 Task: Make in the project ChainTech an epic 'IT governance framework implementation'. Create in the project ChainTech an epic 'Cloud disaster recovery'. Add in the project ChainTech an epic 'Cloud-based analytics platform development'
Action: Mouse moved to (192, 51)
Screenshot: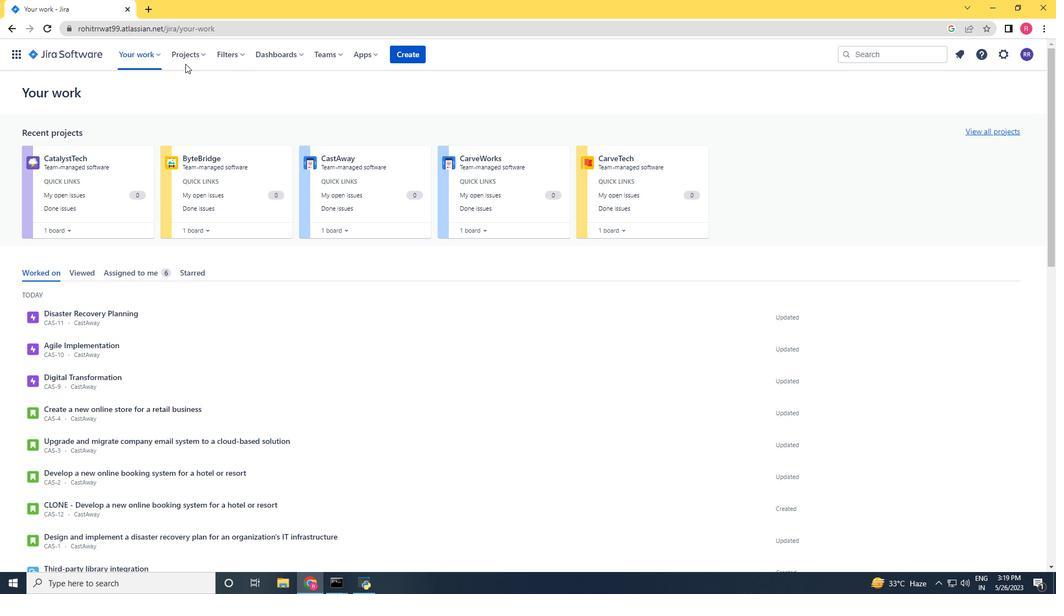
Action: Mouse pressed left at (192, 51)
Screenshot: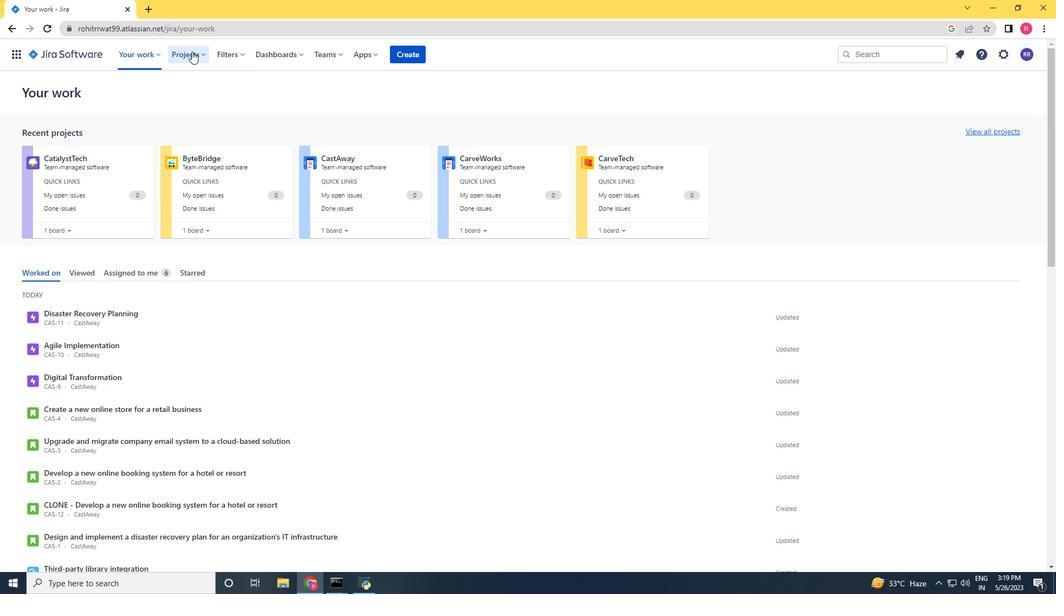 
Action: Mouse moved to (220, 106)
Screenshot: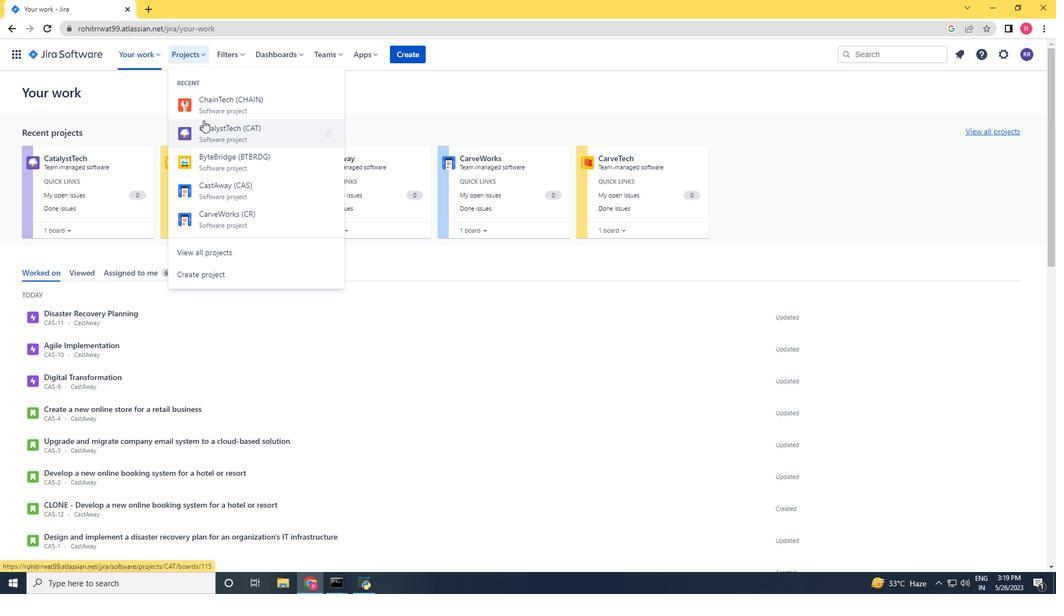 
Action: Mouse pressed left at (220, 106)
Screenshot: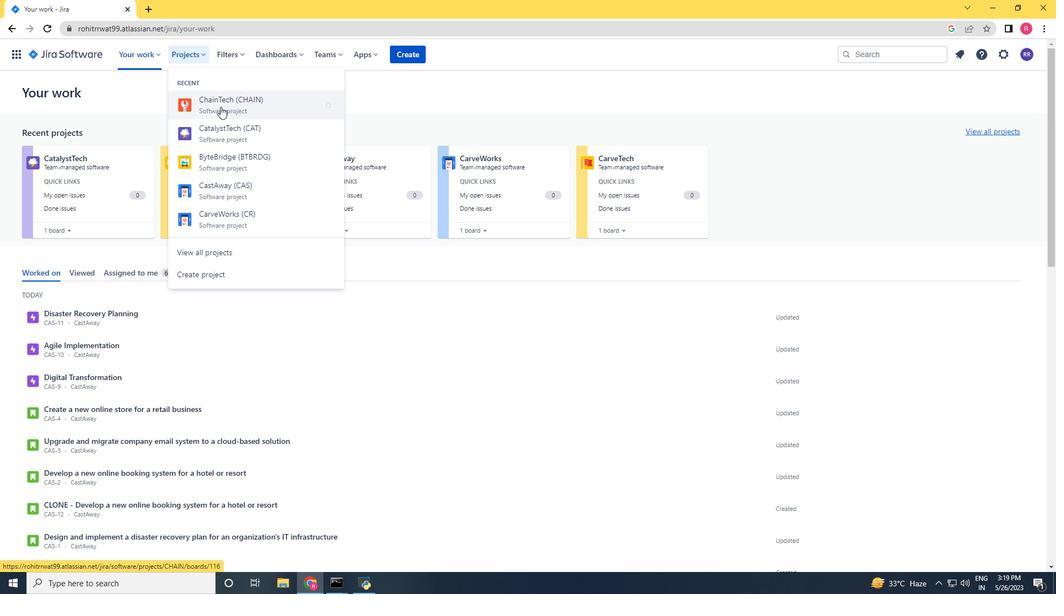
Action: Mouse moved to (74, 169)
Screenshot: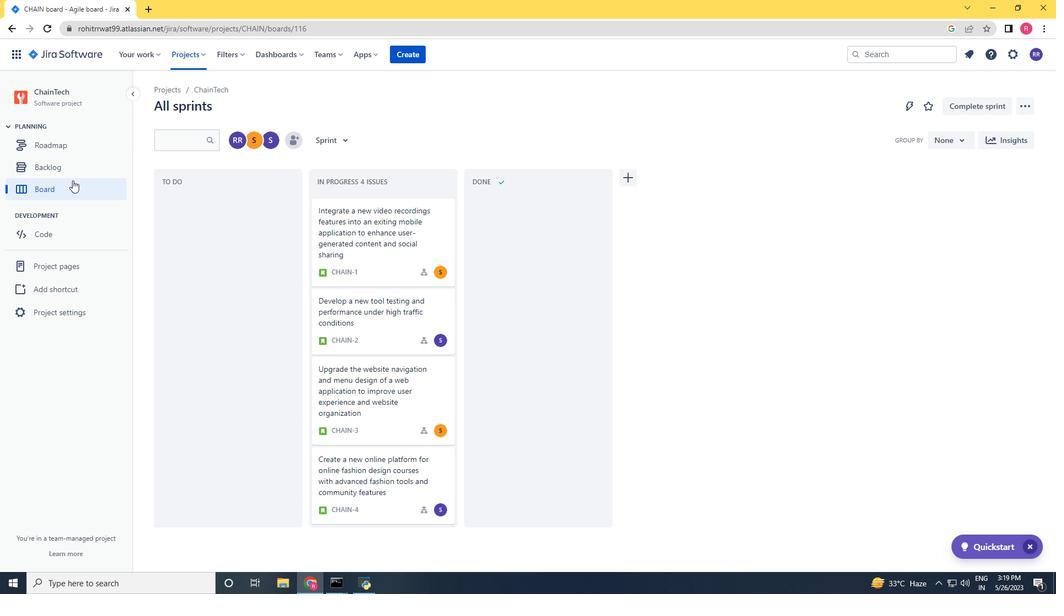 
Action: Mouse pressed left at (74, 169)
Screenshot: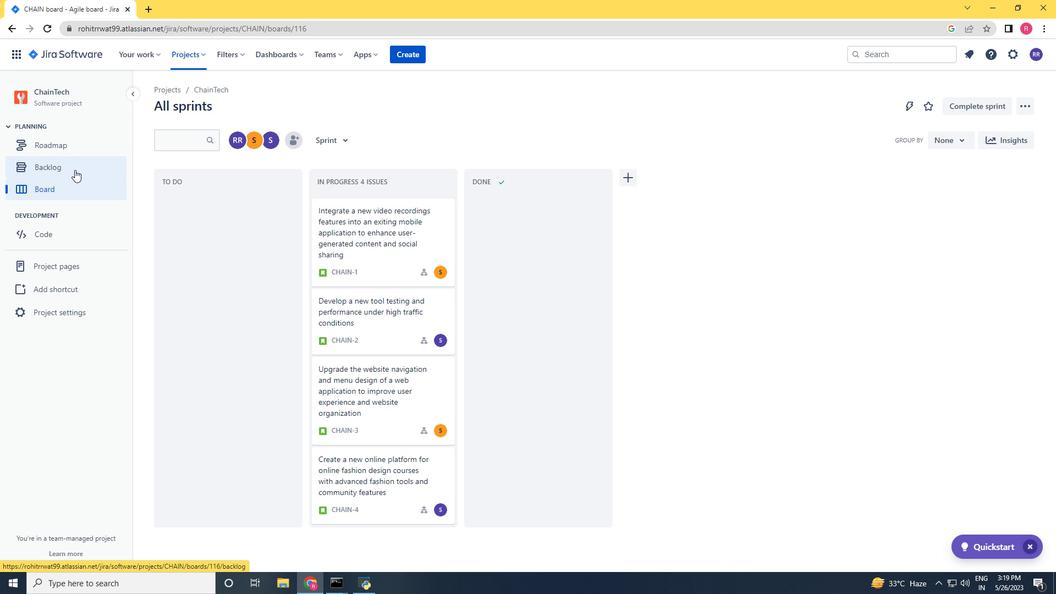 
Action: Mouse moved to (336, 142)
Screenshot: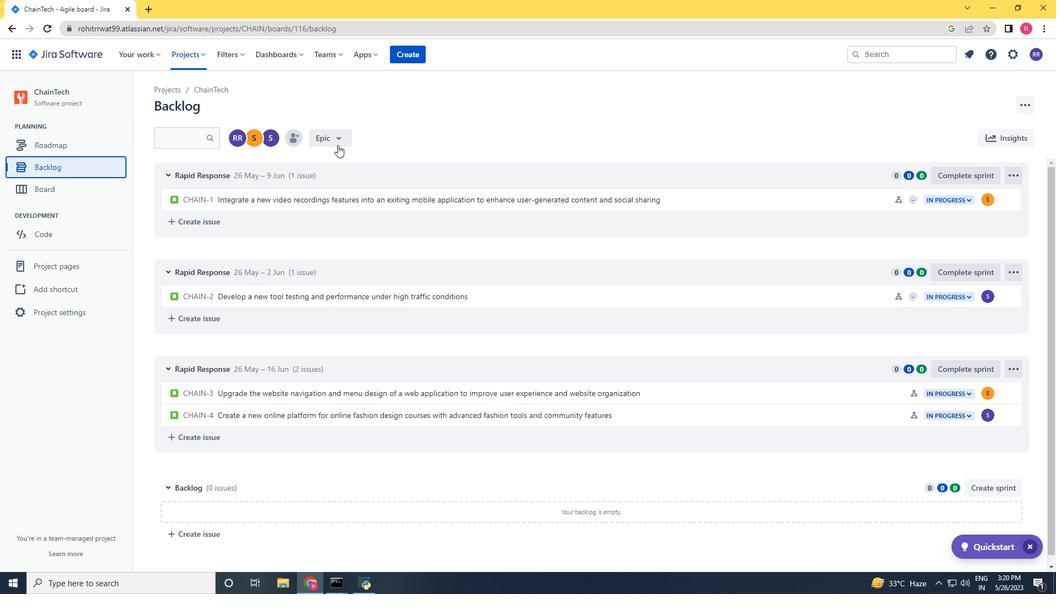 
Action: Mouse pressed left at (336, 142)
Screenshot: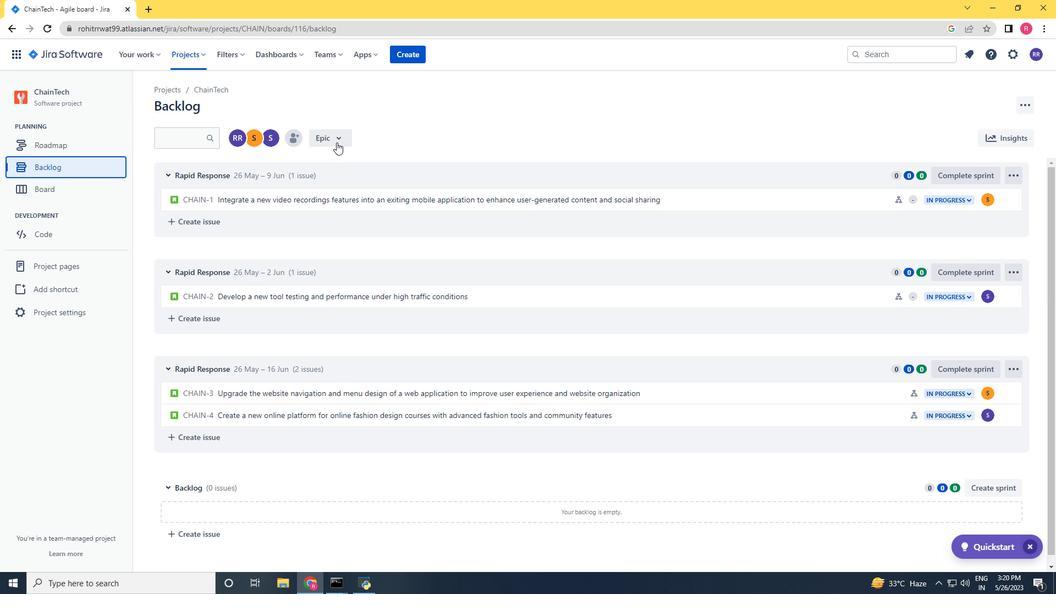 
Action: Mouse moved to (328, 209)
Screenshot: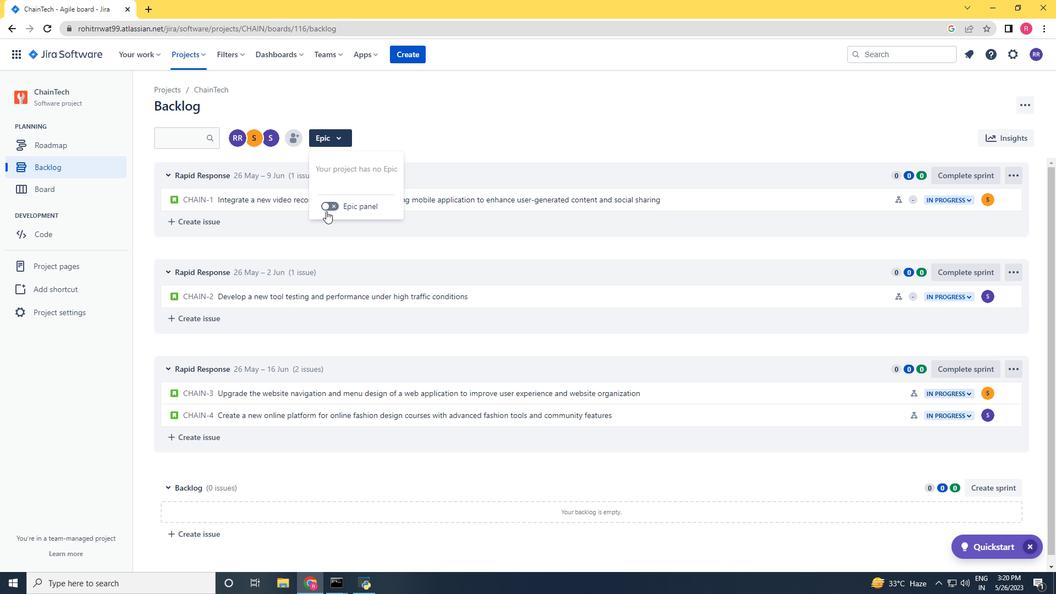 
Action: Mouse pressed left at (328, 209)
Screenshot: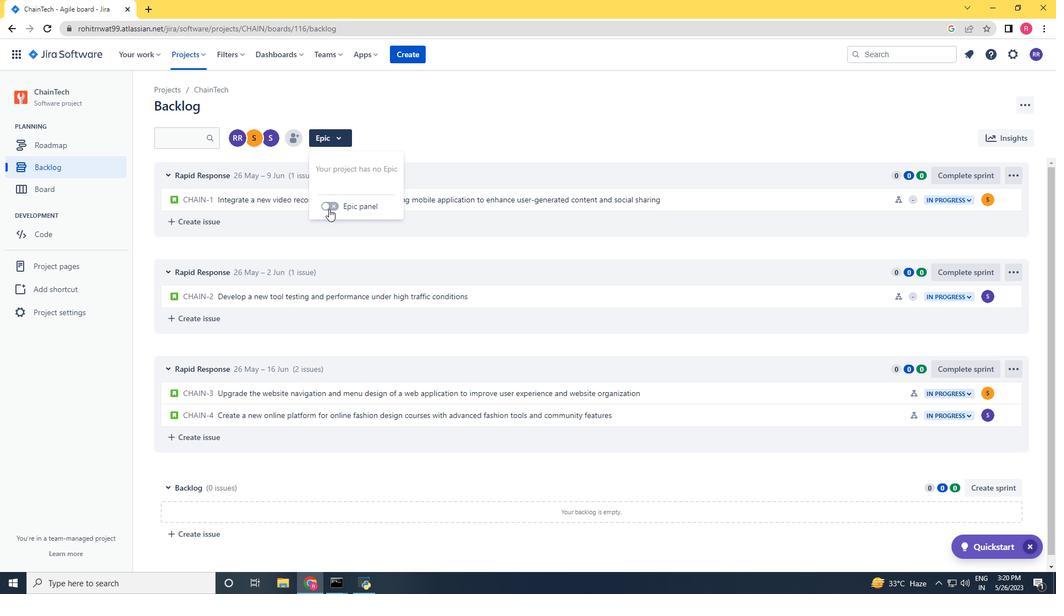 
Action: Mouse moved to (242, 384)
Screenshot: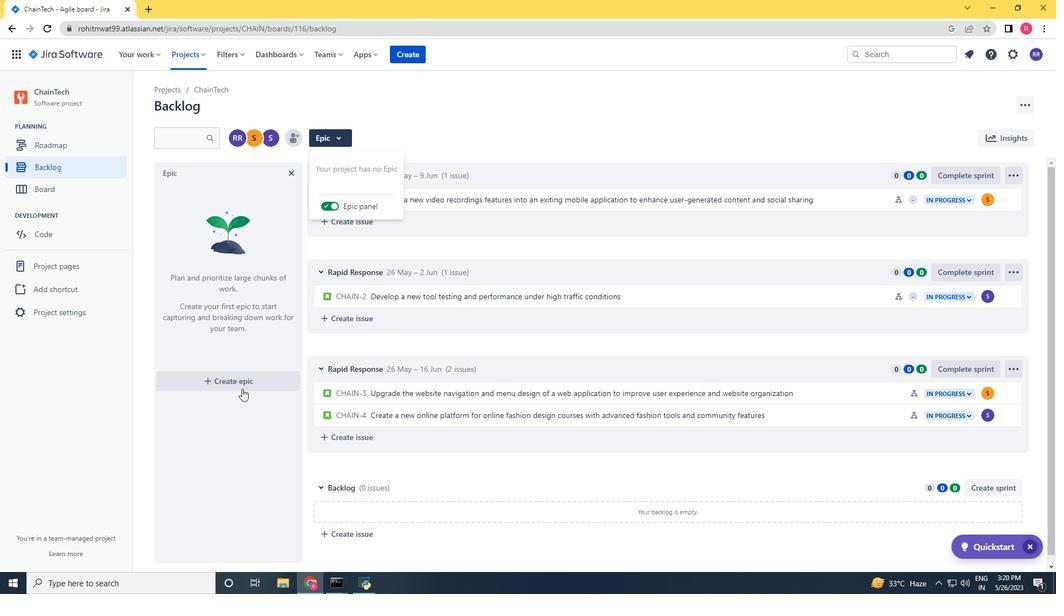 
Action: Mouse pressed left at (242, 384)
Screenshot: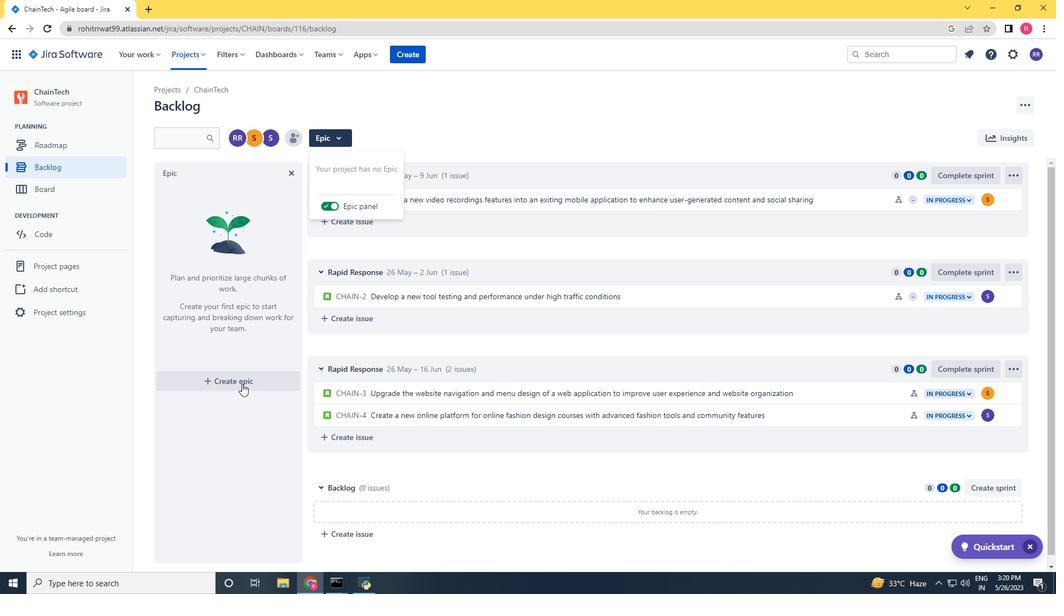 
Action: Key pressed <Key.shift>I<Key.shift>T<Key.space>governance<Key.space>framework<Key.space>implement<Key.space><Key.backspace>ation<Key.space><Key.enter><Key.shift>Cloud<Key.space>disaster<Key.space>recovery<Key.space><Key.enter><Key.shift>Cloud-based<Key.space>analytics<Key.space>development<Key.space><Key.enter>
Screenshot: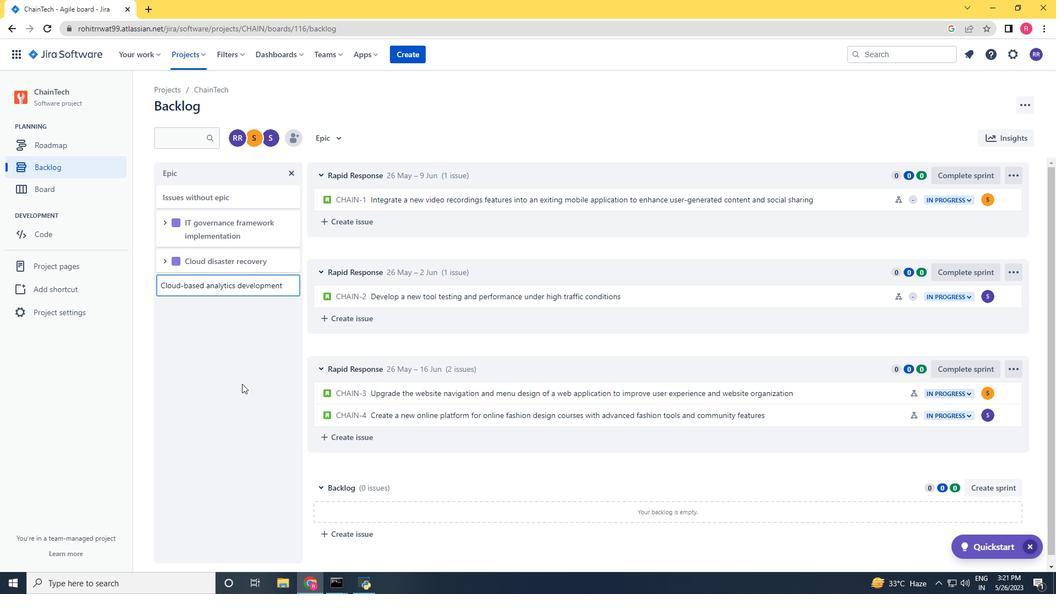 
